 Task: Create List Deploying in Board Recruiting to Workspace Finance and Accounting. Create List Reviewing in Board Influencer Marketing to Workspace Finance and Accounting. Create List Feedback in Board Email Marketing A/B Testing and Optimization to Workspace Finance and Accounting
Action: Mouse moved to (77, 281)
Screenshot: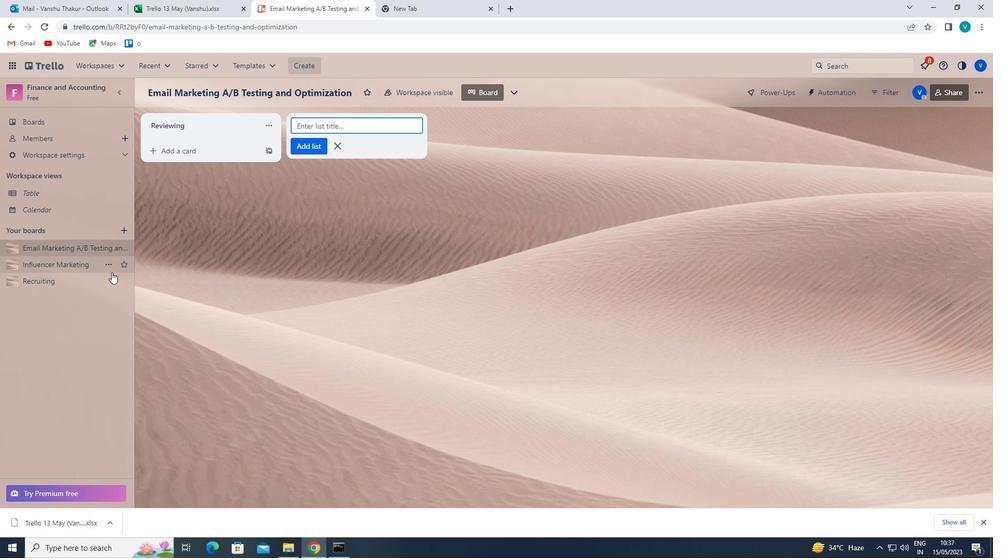 
Action: Mouse pressed left at (77, 281)
Screenshot: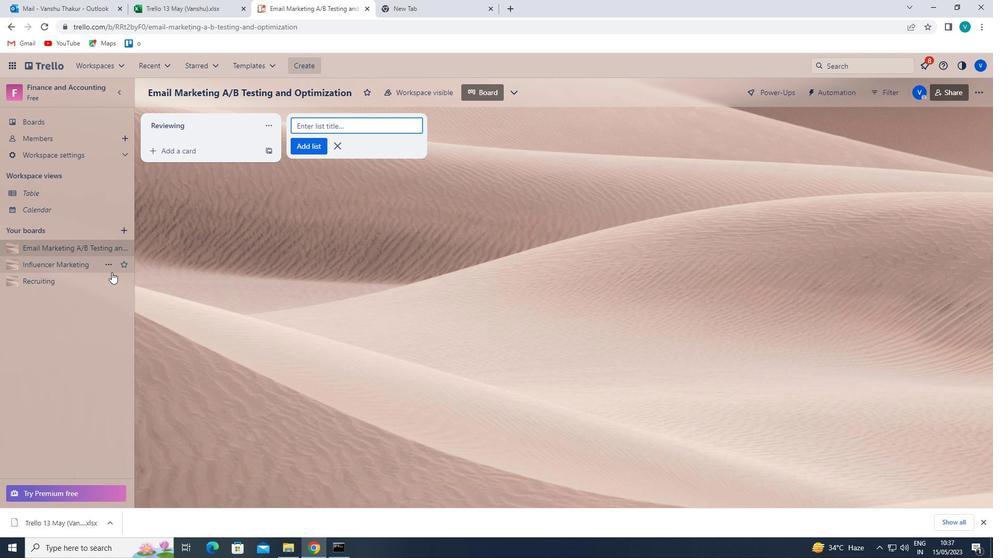 
Action: Mouse moved to (366, 125)
Screenshot: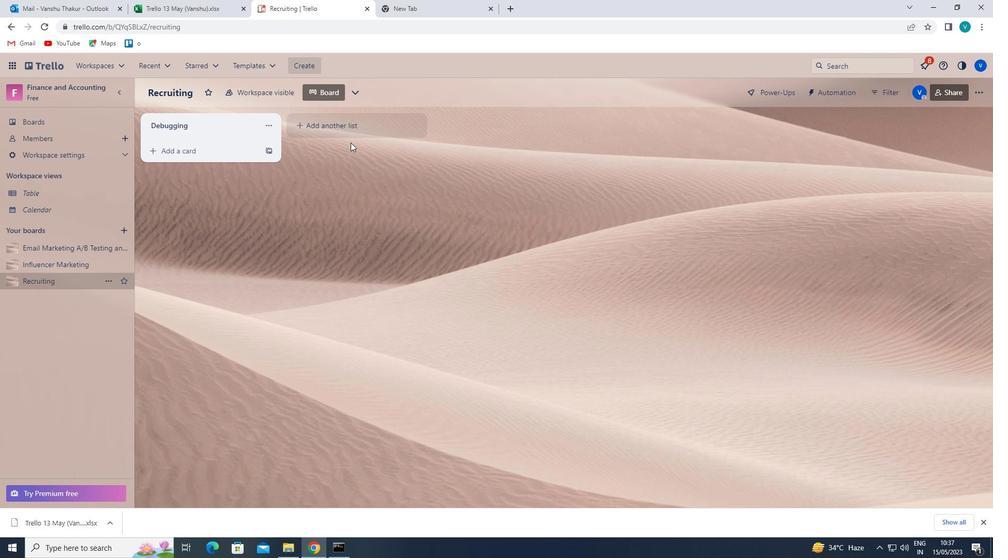 
Action: Mouse pressed left at (366, 125)
Screenshot: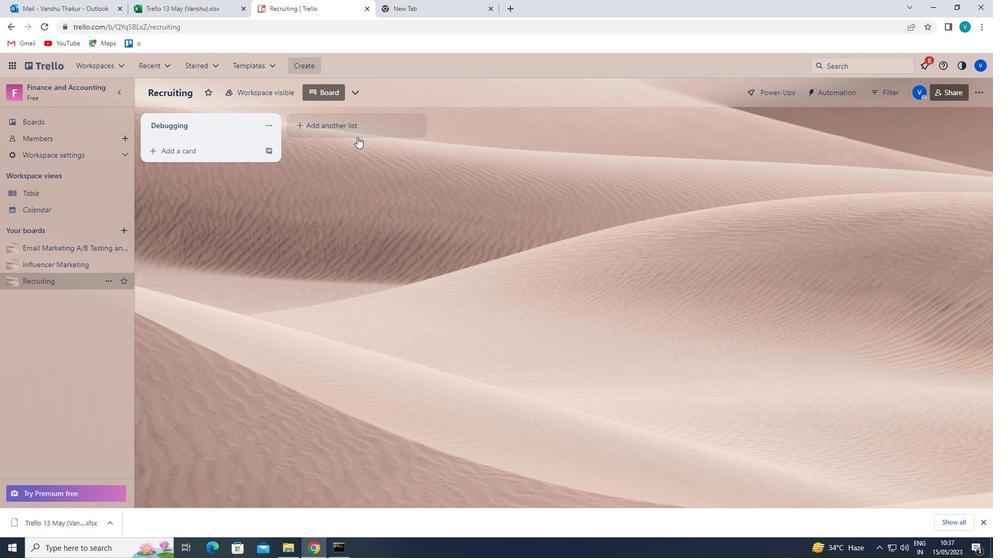 
Action: Key pressed <Key.shift>DEPLOYING<Key.enter>
Screenshot: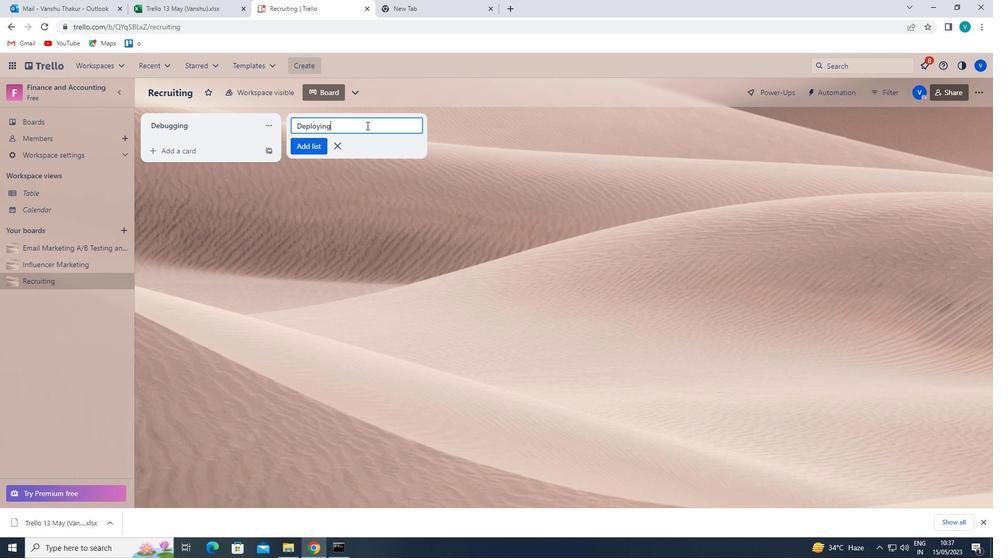 
Action: Mouse moved to (77, 267)
Screenshot: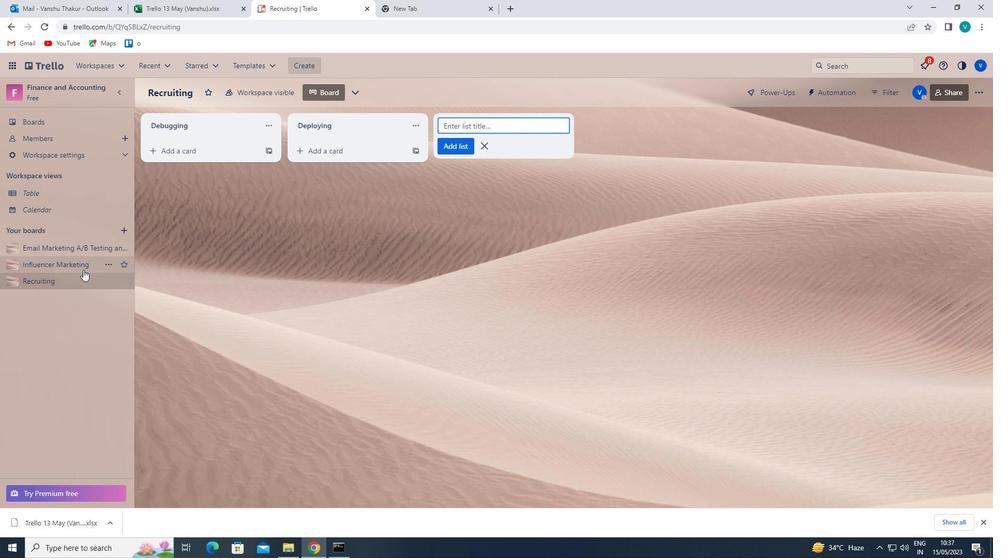 
Action: Mouse pressed left at (77, 267)
Screenshot: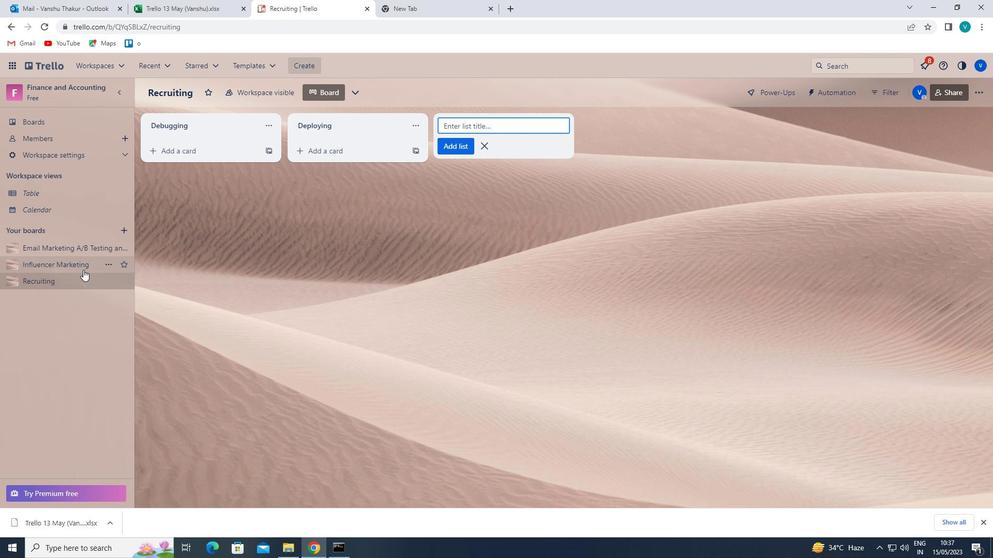 
Action: Mouse moved to (341, 128)
Screenshot: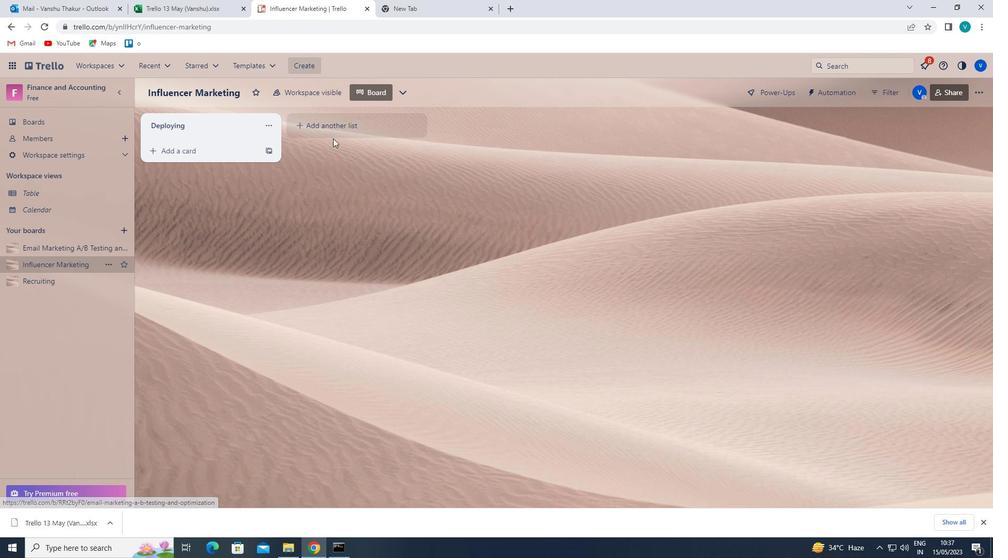 
Action: Mouse pressed left at (341, 128)
Screenshot: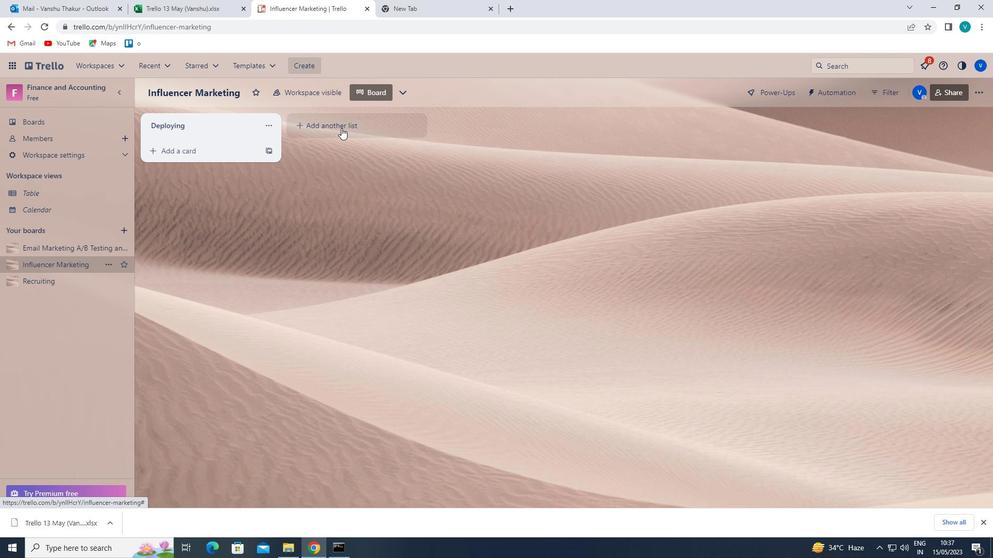 
Action: Key pressed <Key.shift><Key.shift>REVIEWING<Key.enter>
Screenshot: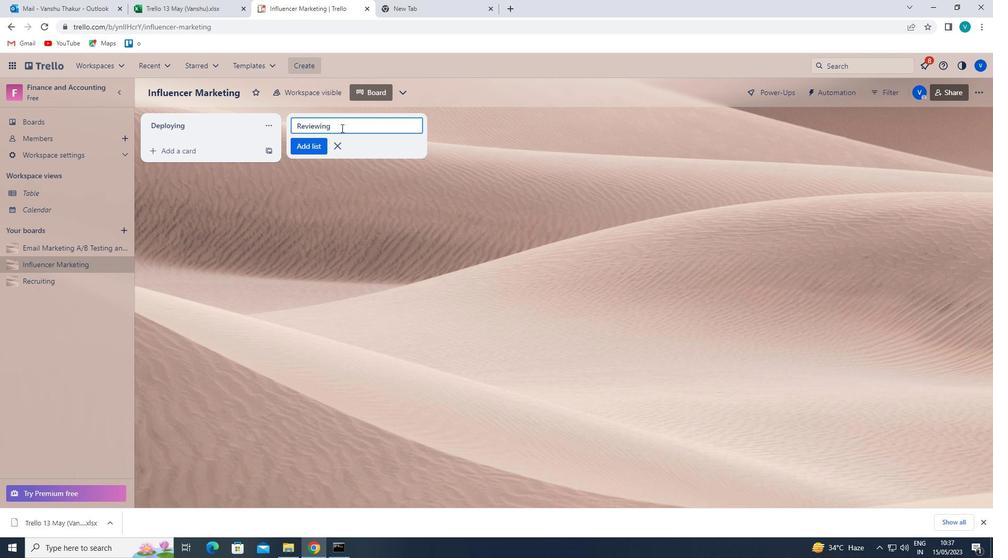 
Action: Mouse moved to (84, 245)
Screenshot: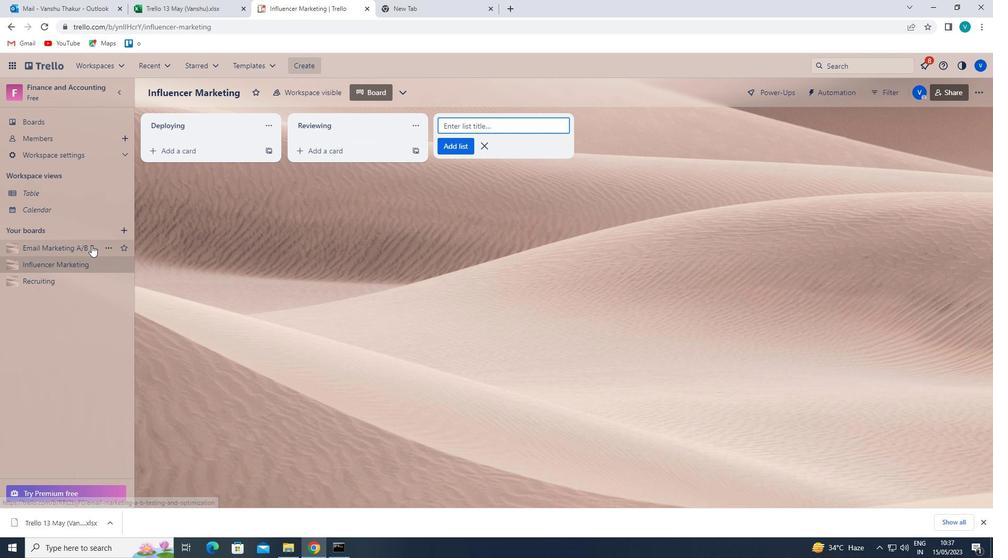 
Action: Mouse pressed left at (84, 245)
Screenshot: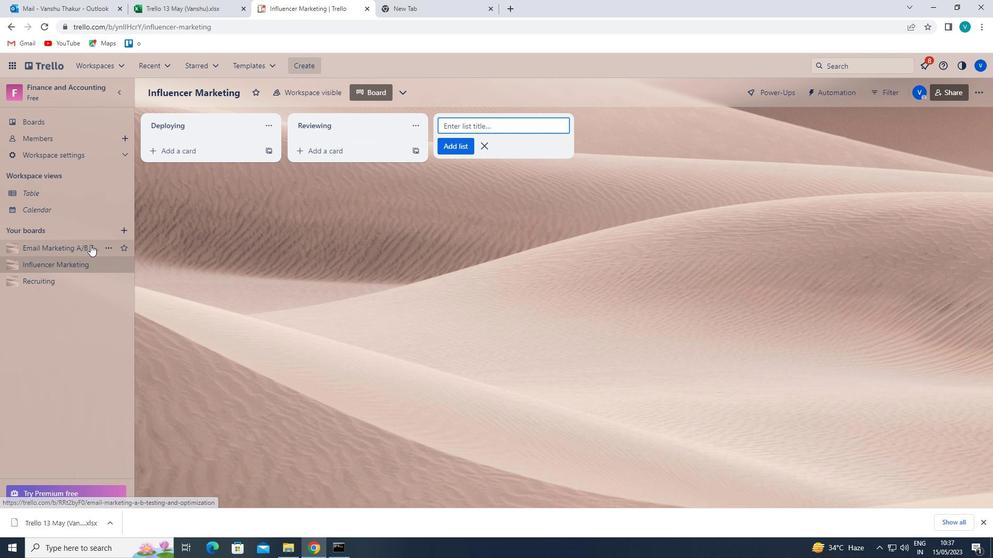 
Action: Mouse moved to (336, 125)
Screenshot: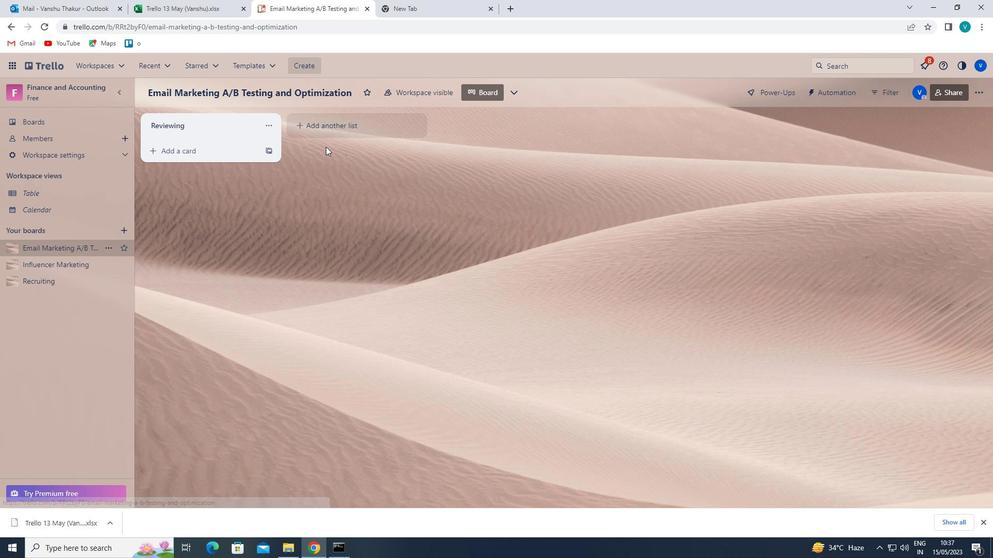 
Action: Mouse pressed left at (336, 125)
Screenshot: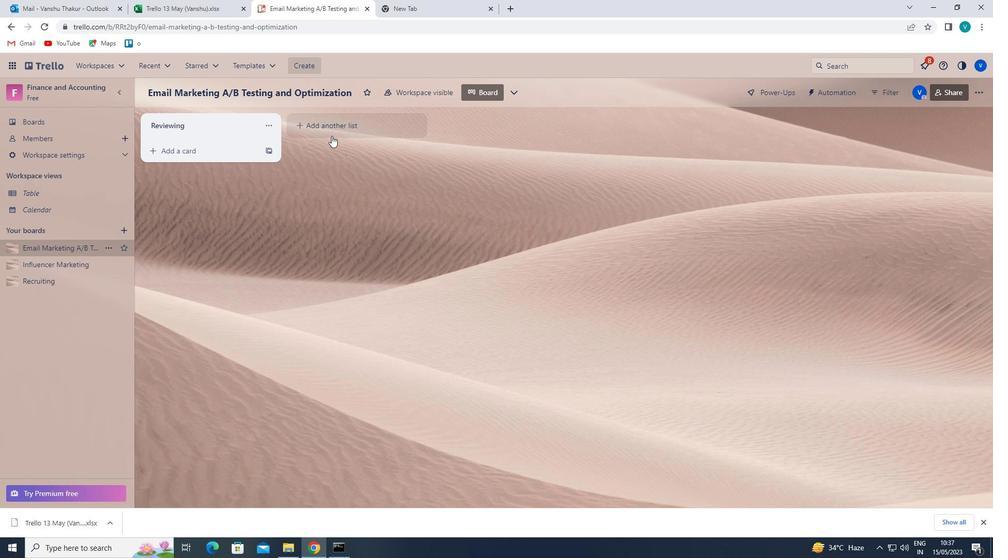 
Action: Key pressed <Key.shift>FEEDBACK<Key.enter>
Screenshot: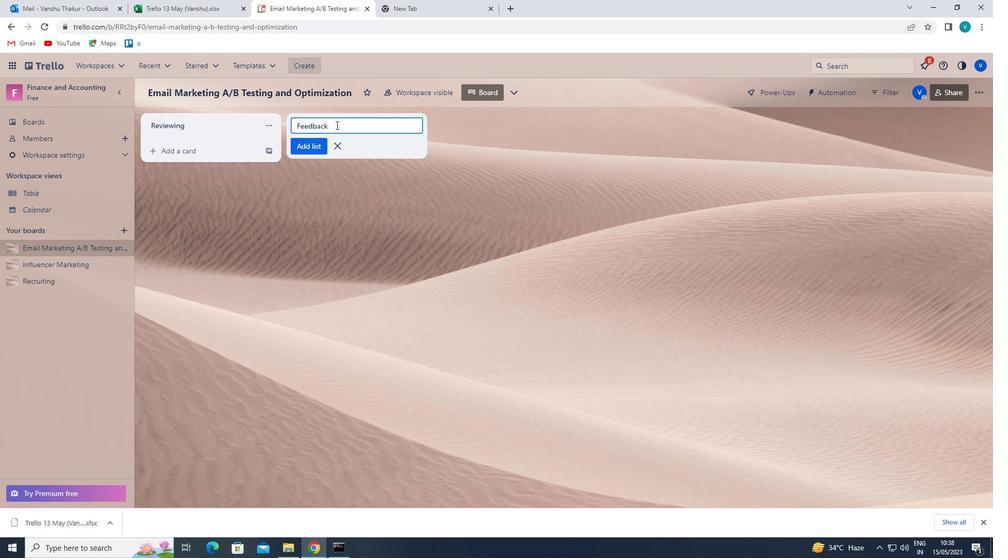
